 Task: Add a condition where "Skills Is No skills" in recently solved tickets.
Action: Mouse moved to (81, 399)
Screenshot: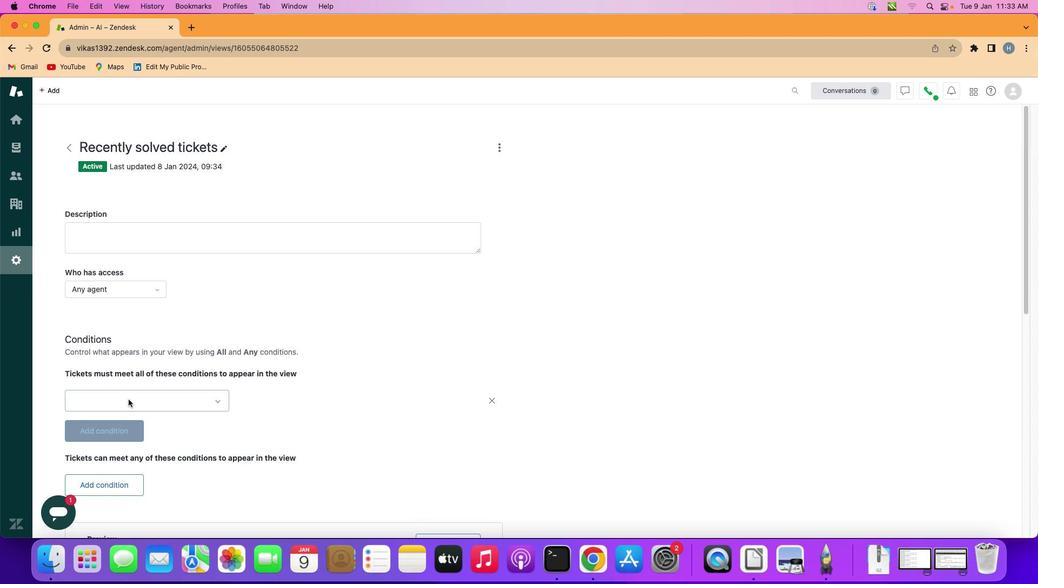 
Action: Mouse pressed left at (81, 399)
Screenshot: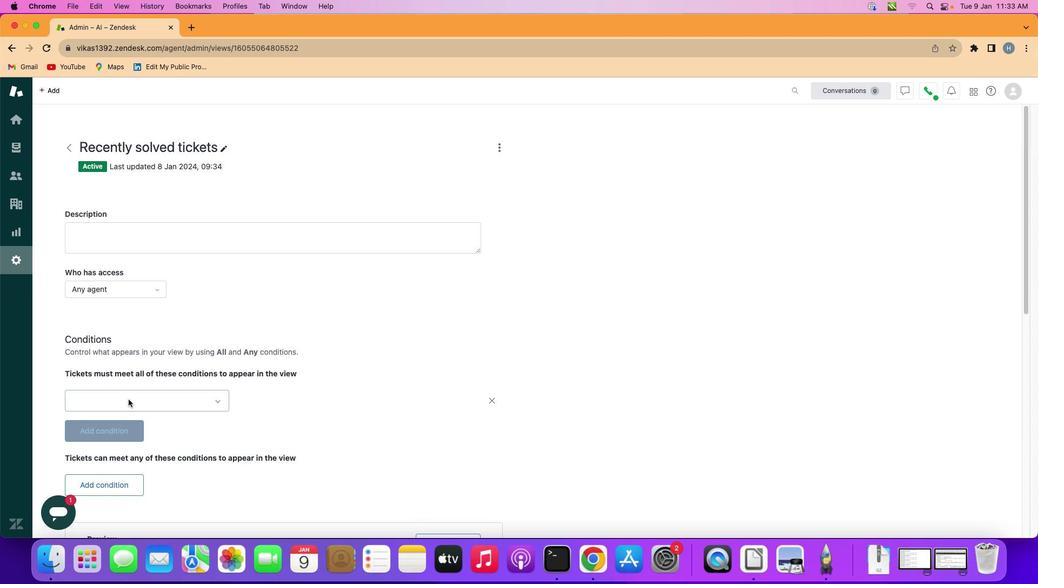 
Action: Mouse moved to (167, 399)
Screenshot: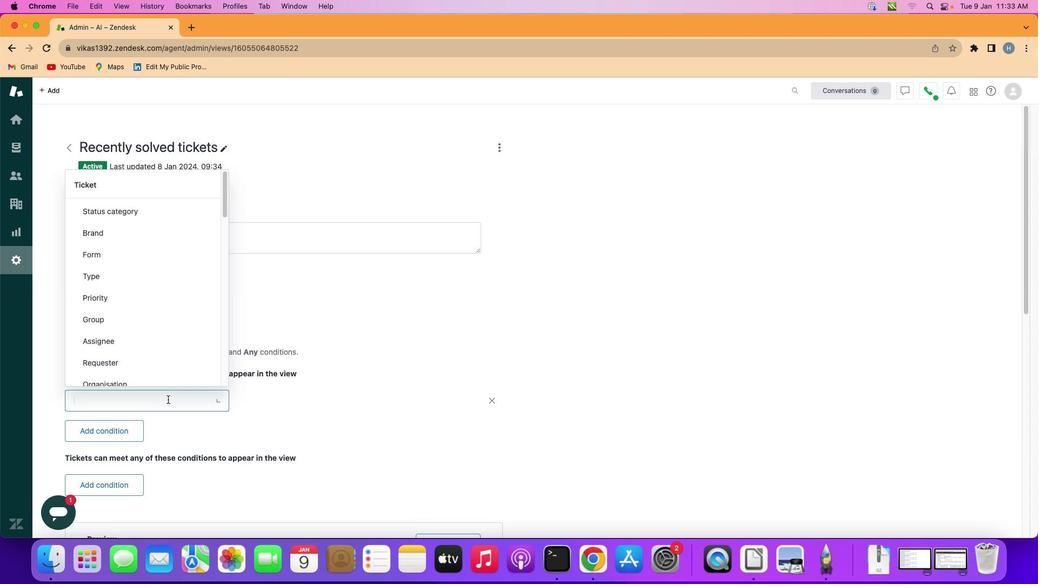 
Action: Mouse pressed left at (167, 399)
Screenshot: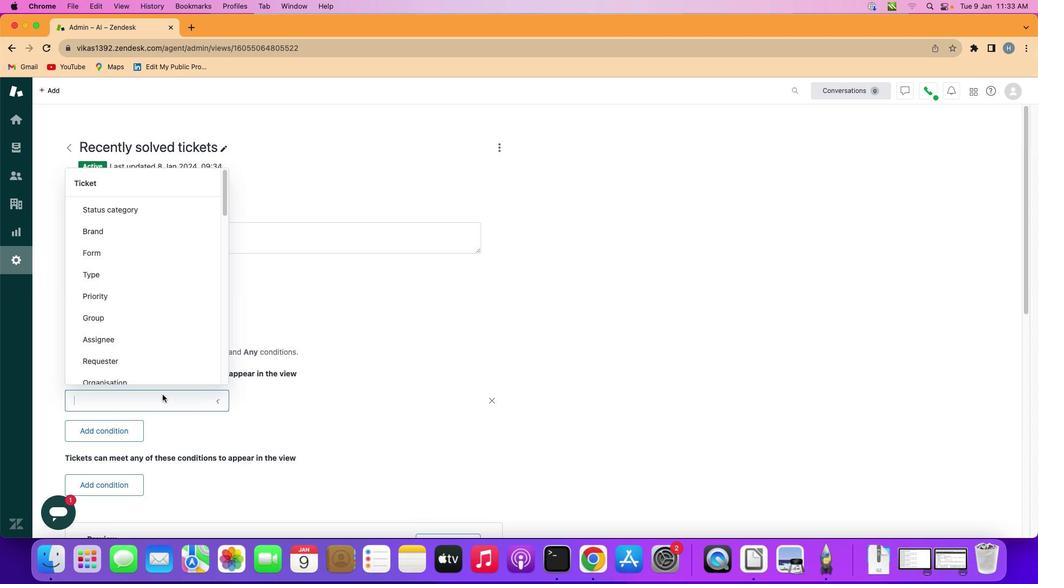 
Action: Mouse moved to (155, 298)
Screenshot: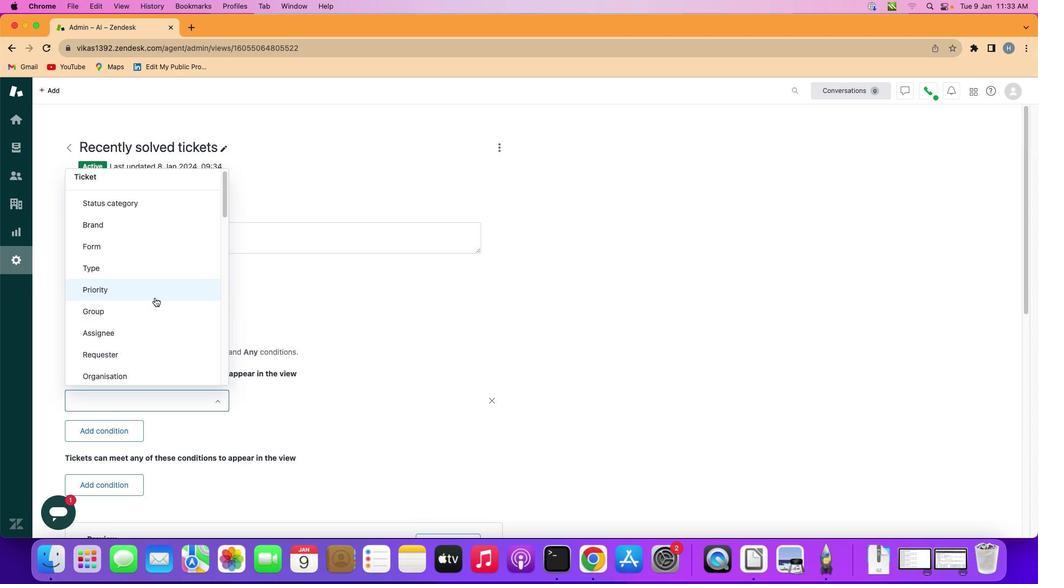 
Action: Mouse scrolled (155, 298) with delta (0, 0)
Screenshot: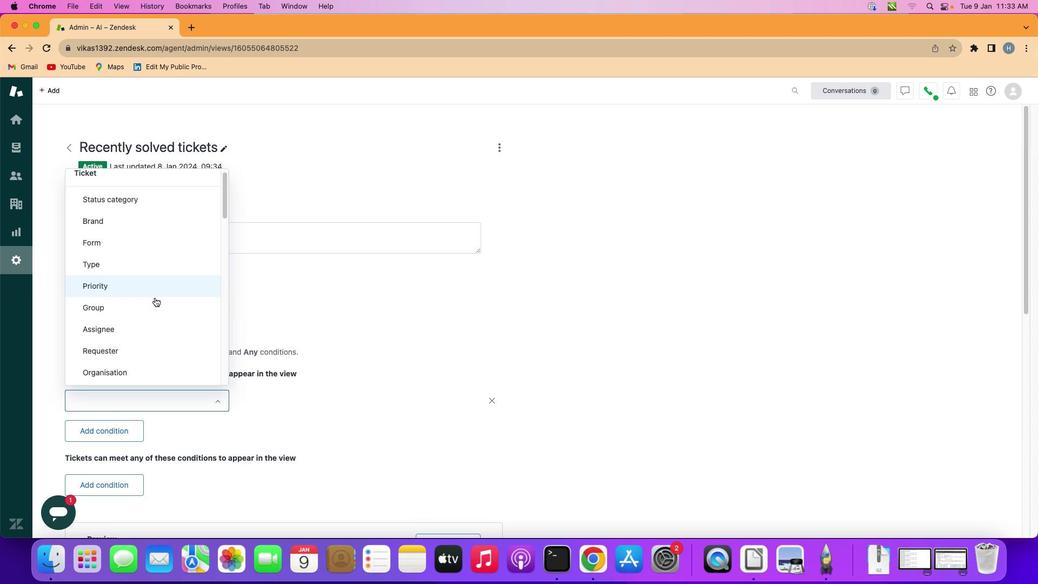 
Action: Mouse scrolled (155, 298) with delta (0, 0)
Screenshot: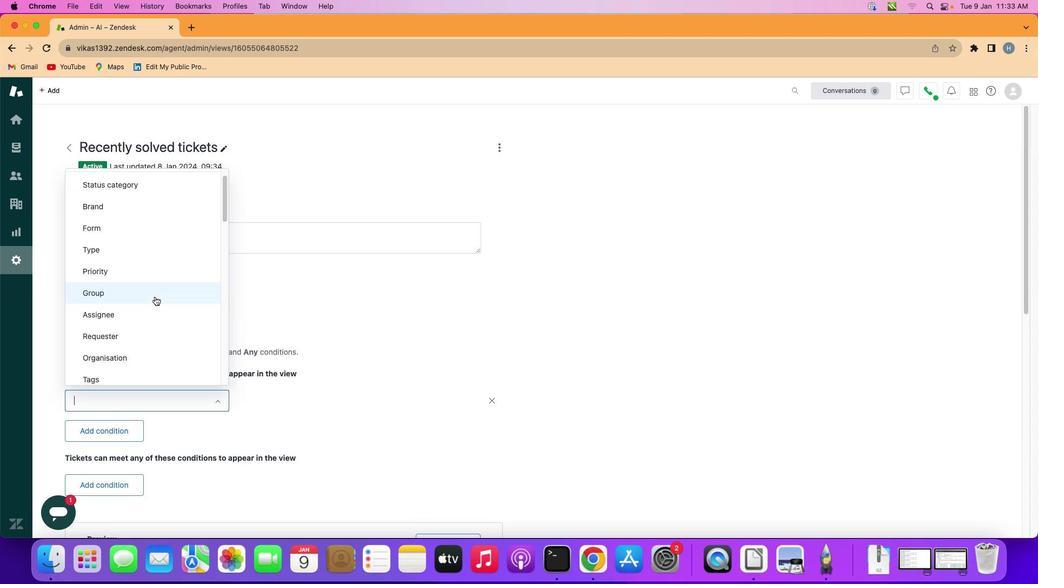 
Action: Mouse scrolled (155, 298) with delta (0, 0)
Screenshot: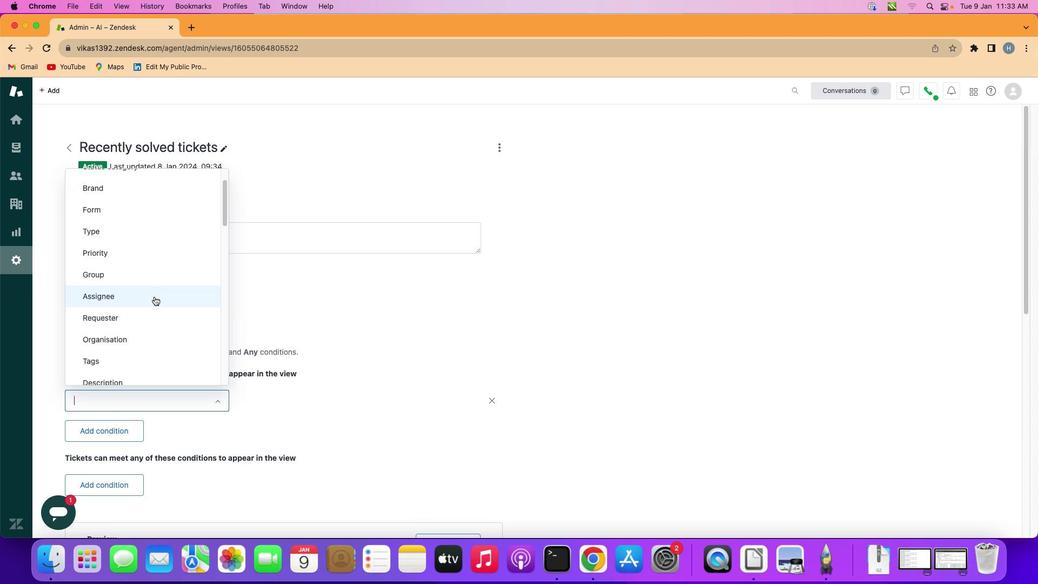 
Action: Mouse scrolled (155, 298) with delta (0, 0)
Screenshot: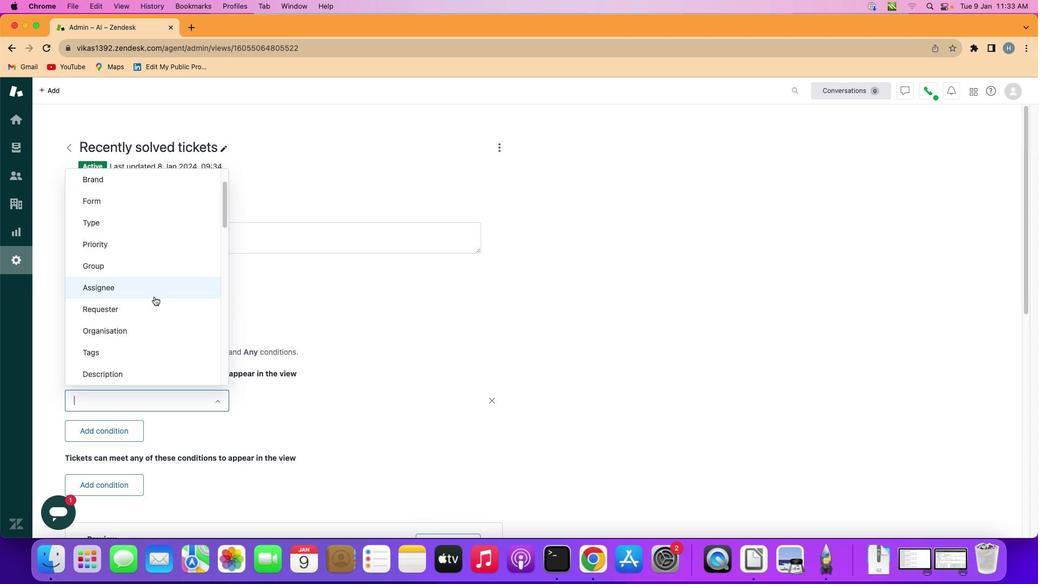 
Action: Mouse scrolled (155, 298) with delta (0, 0)
Screenshot: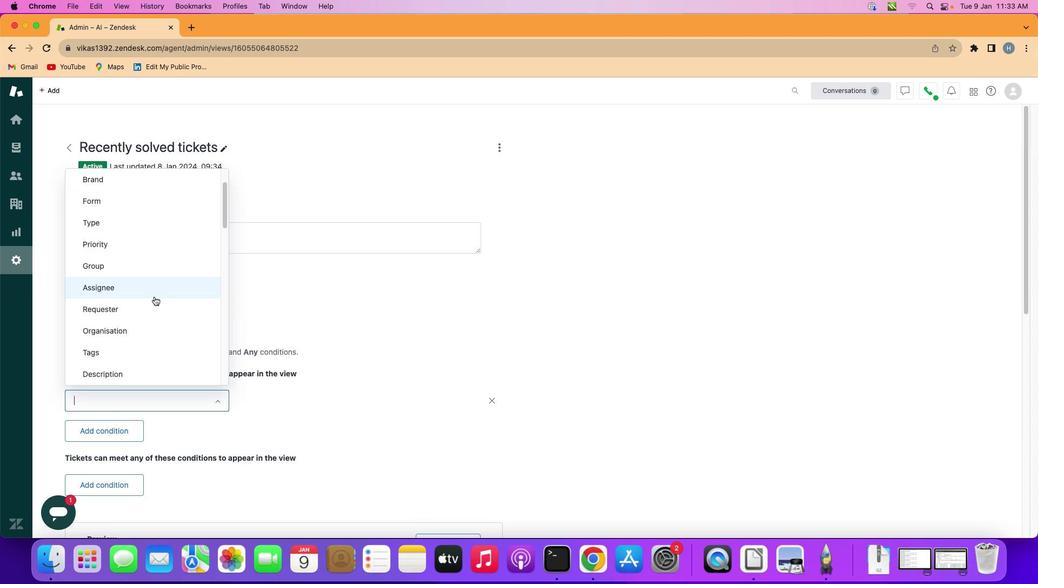 
Action: Mouse moved to (154, 296)
Screenshot: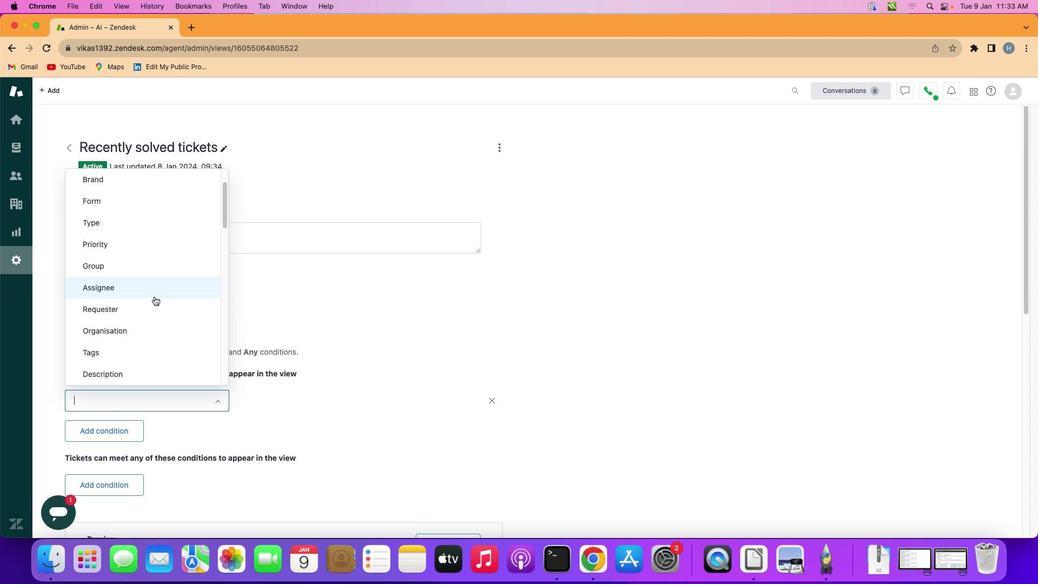 
Action: Mouse scrolled (154, 296) with delta (0, 0)
Screenshot: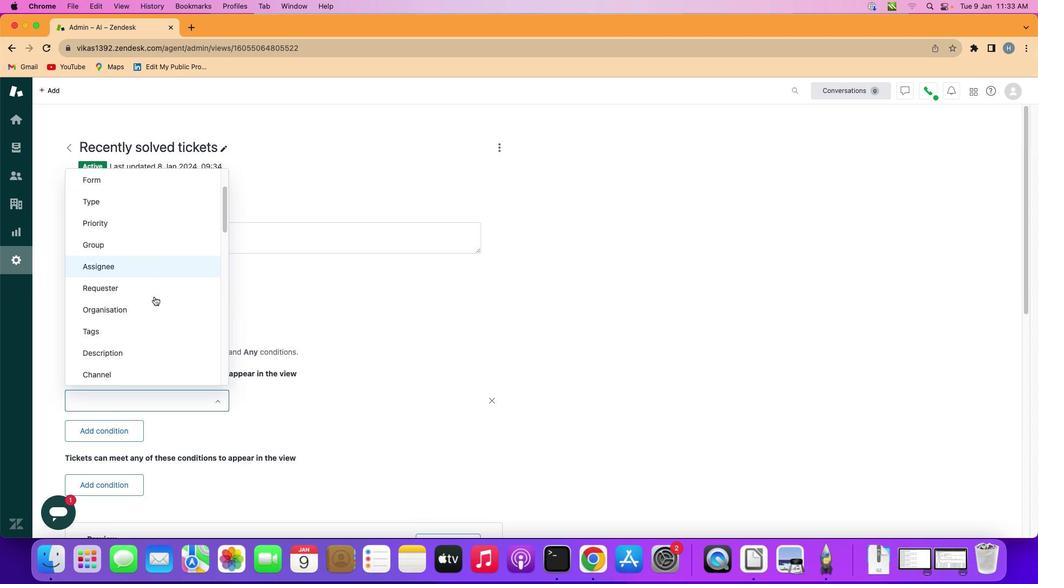 
Action: Mouse scrolled (154, 296) with delta (0, 0)
Screenshot: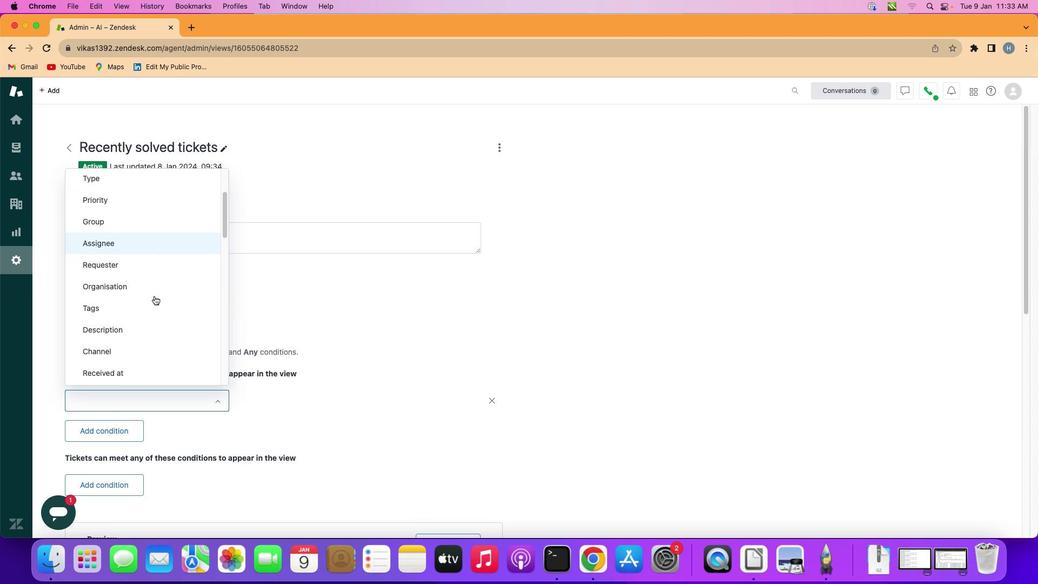
Action: Mouse scrolled (154, 296) with delta (0, 0)
Screenshot: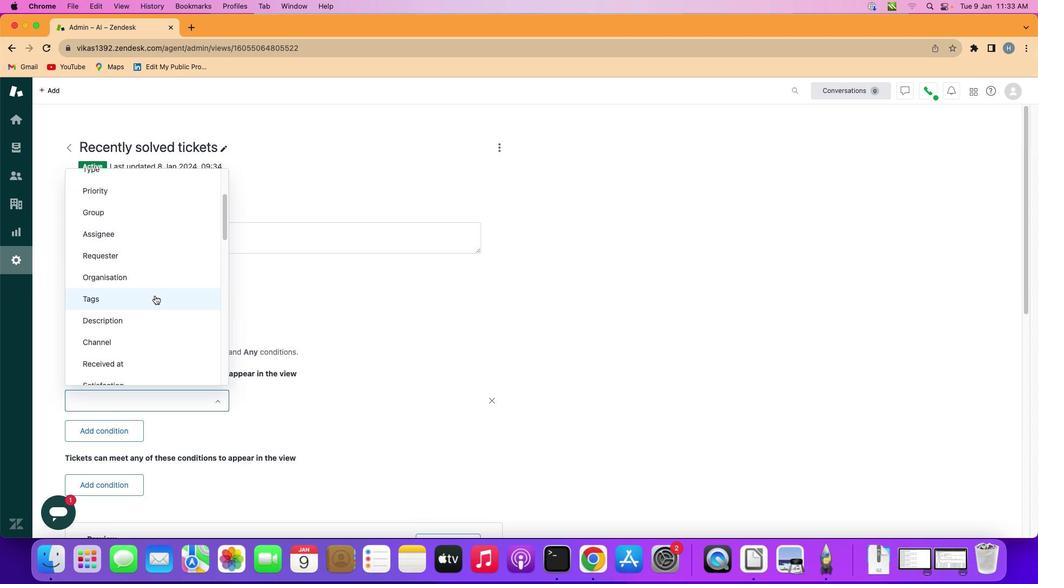 
Action: Mouse scrolled (154, 296) with delta (0, 0)
Screenshot: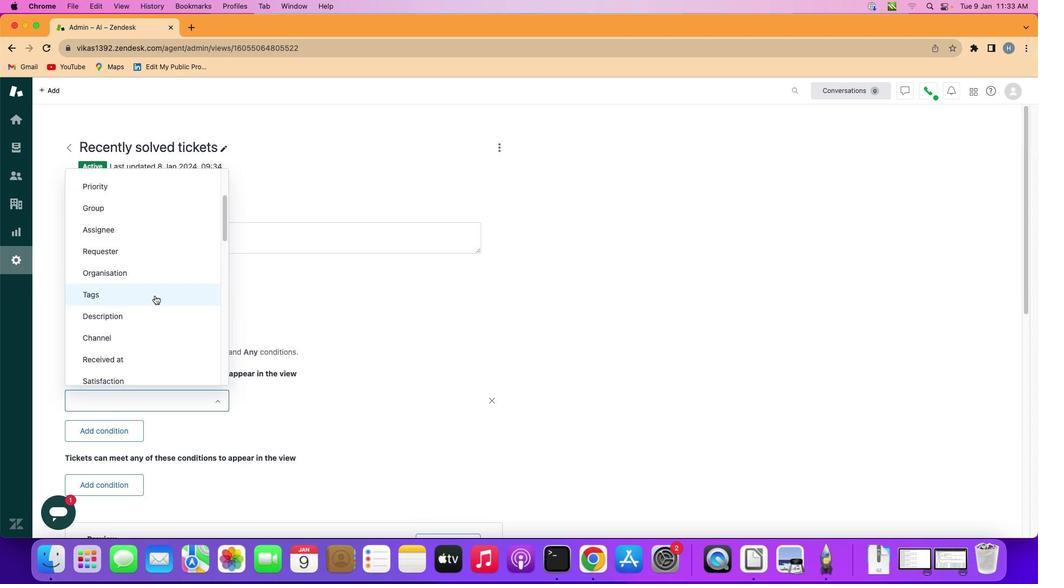 
Action: Mouse moved to (154, 295)
Screenshot: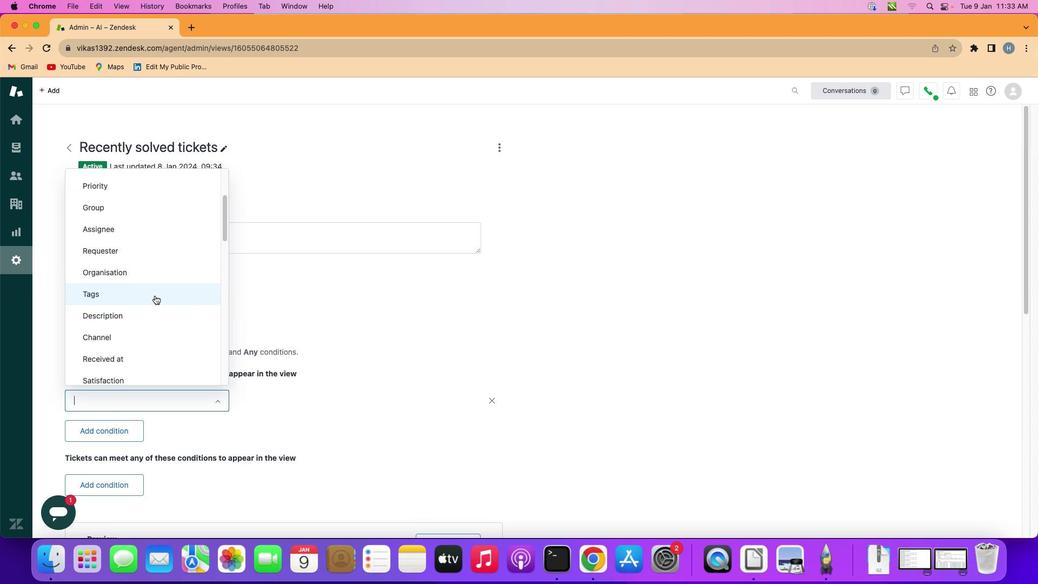 
Action: Mouse scrolled (154, 295) with delta (0, 0)
Screenshot: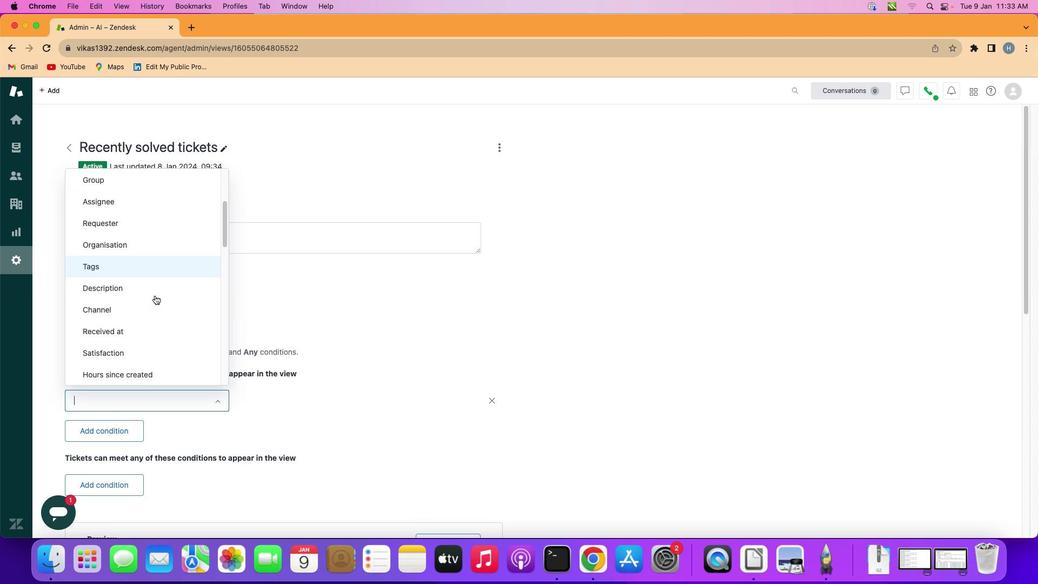 
Action: Mouse scrolled (154, 295) with delta (0, 0)
Screenshot: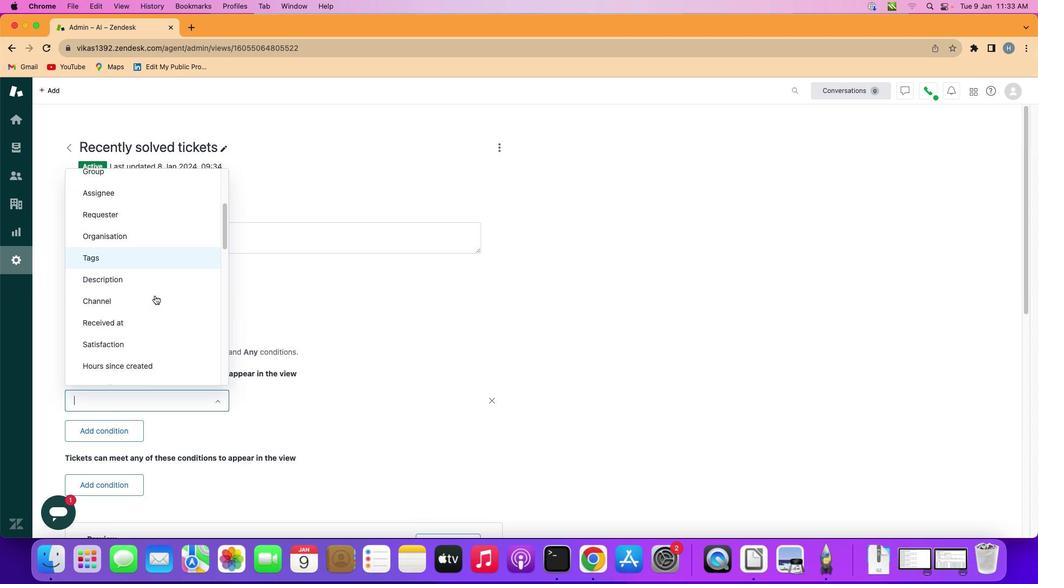 
Action: Mouse scrolled (154, 295) with delta (0, 0)
Screenshot: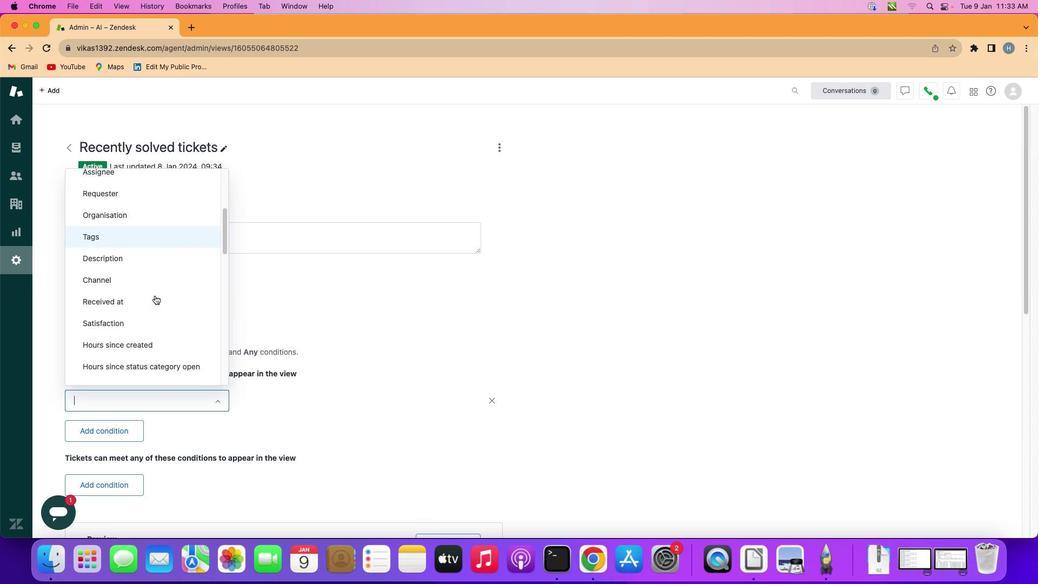 
Action: Mouse scrolled (154, 295) with delta (0, 0)
Screenshot: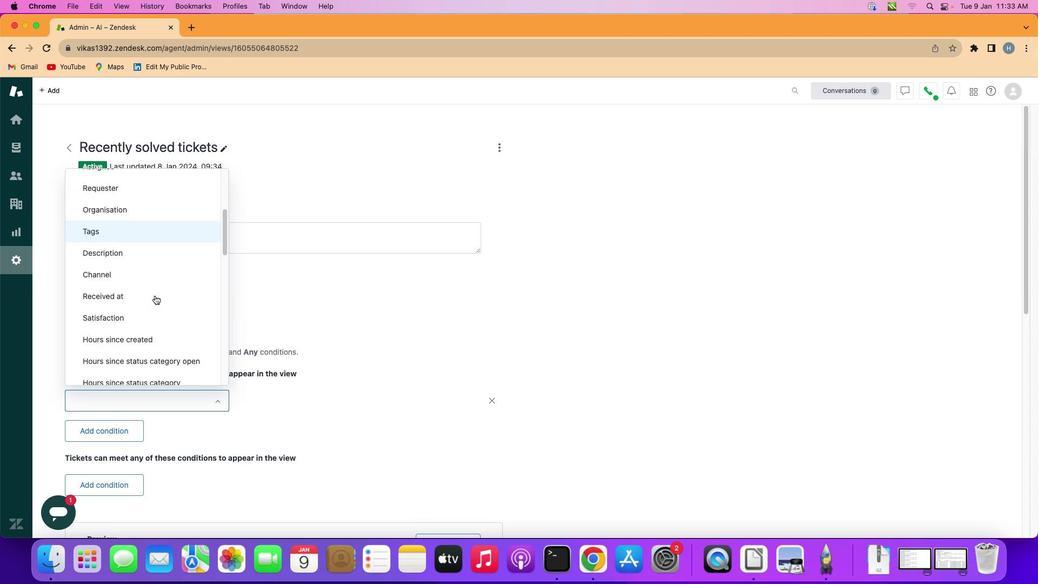 
Action: Mouse scrolled (154, 295) with delta (0, 0)
Screenshot: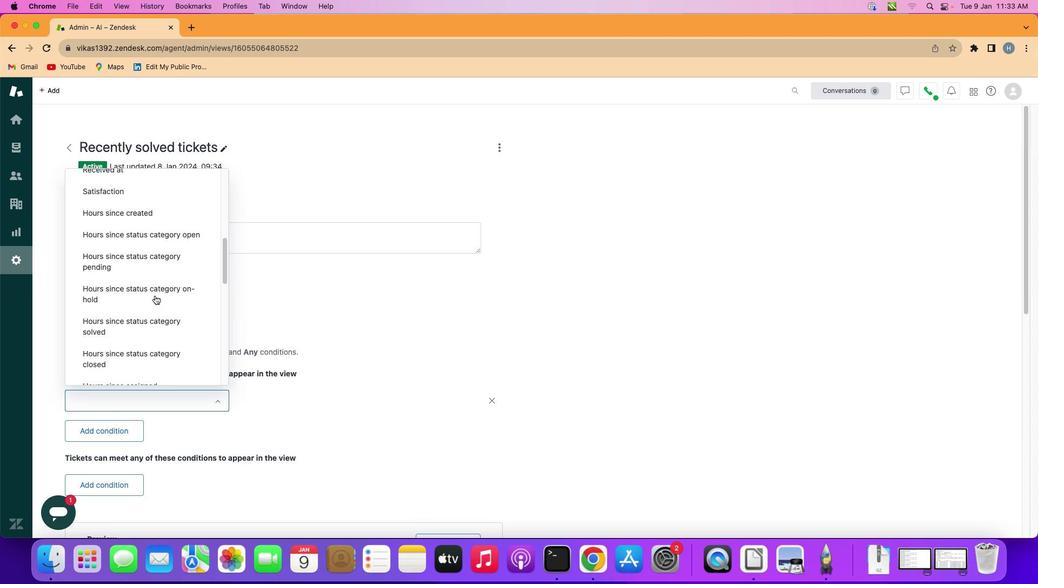 
Action: Mouse scrolled (154, 295) with delta (0, 0)
Screenshot: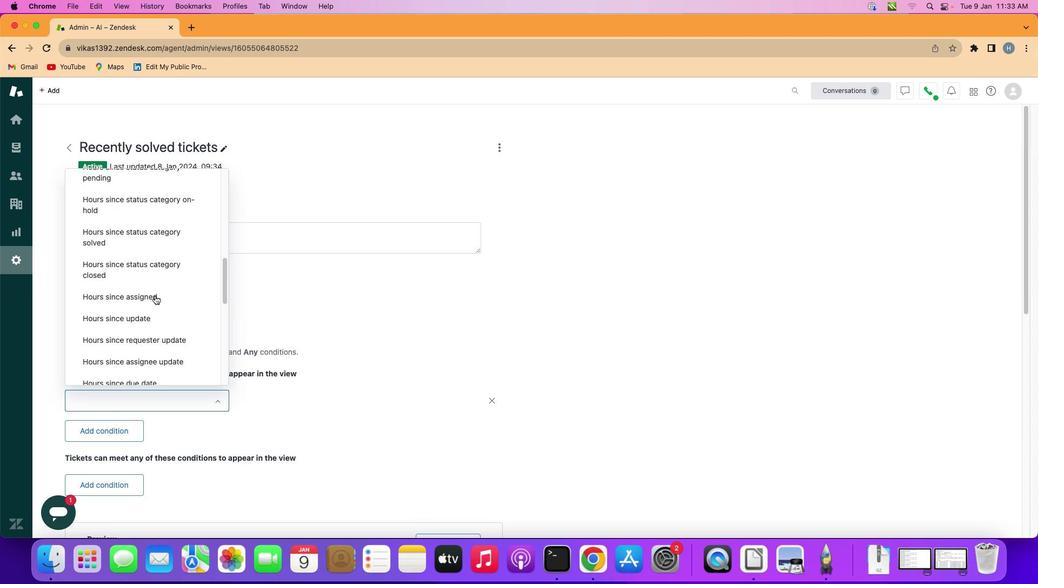 
Action: Mouse scrolled (154, 295) with delta (0, -1)
Screenshot: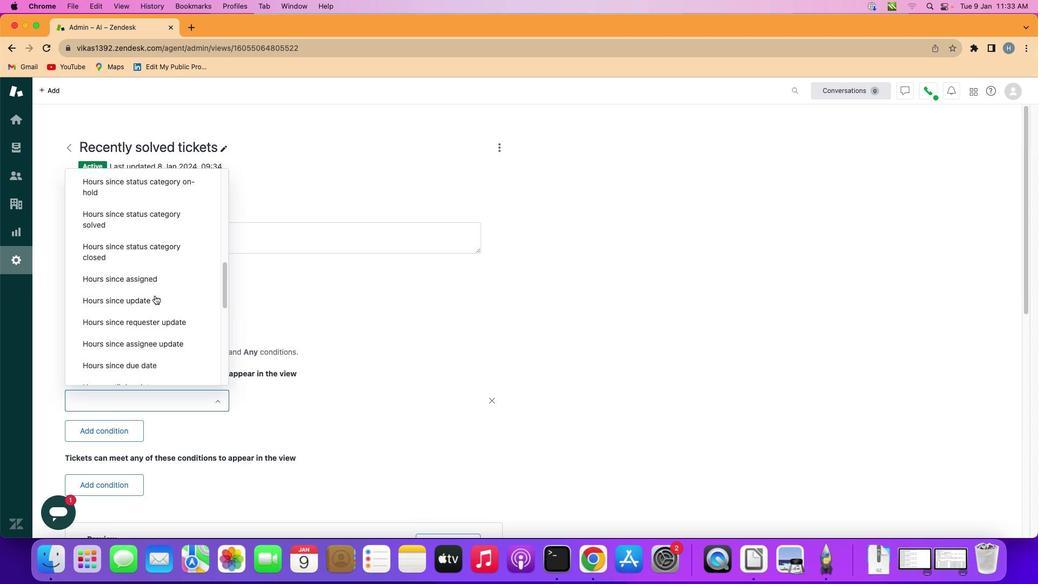 
Action: Mouse scrolled (154, 295) with delta (0, -1)
Screenshot: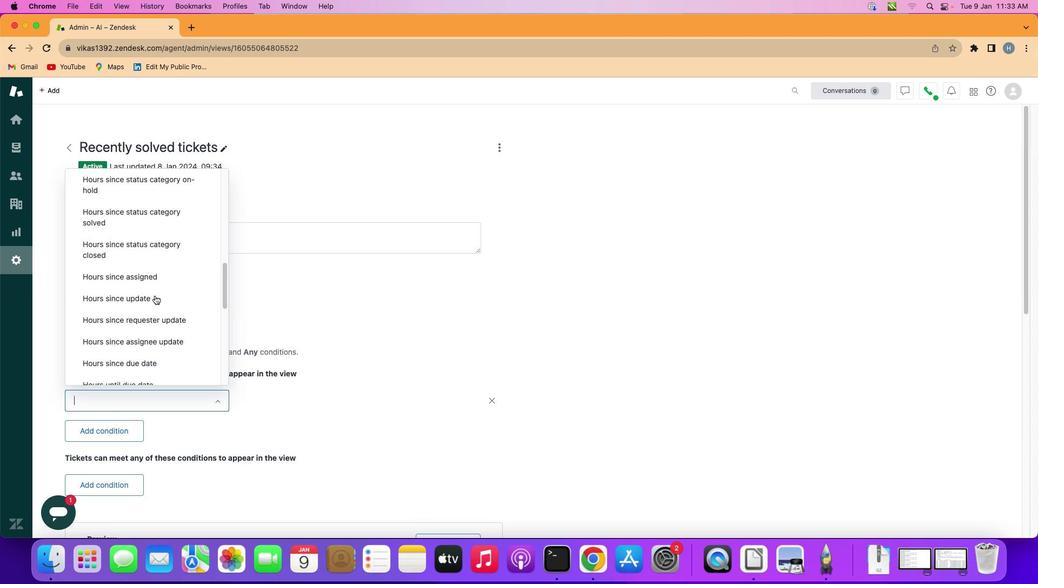 
Action: Mouse scrolled (154, 295) with delta (0, -2)
Screenshot: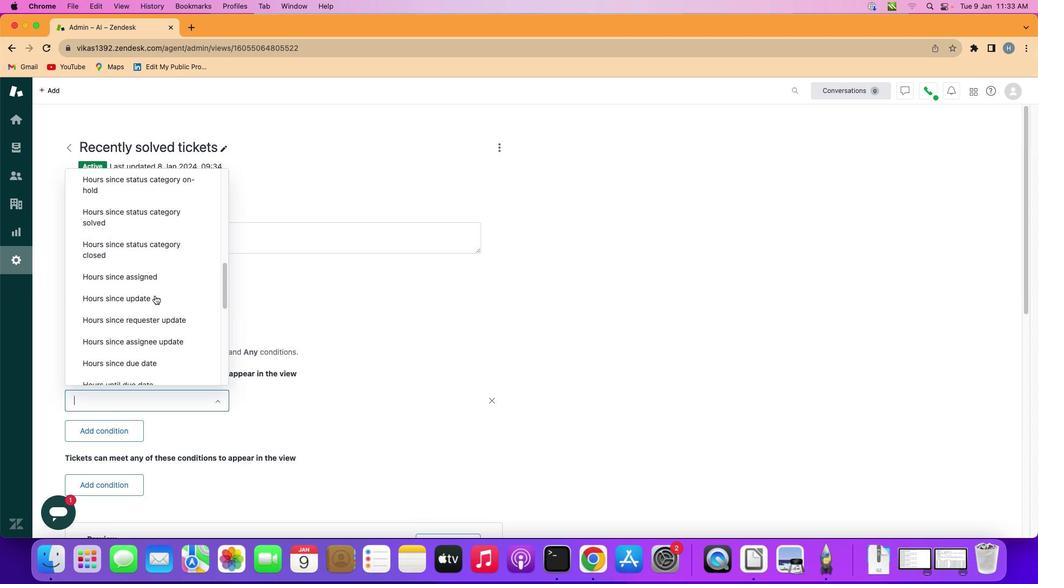 
Action: Mouse scrolled (154, 295) with delta (0, 0)
Screenshot: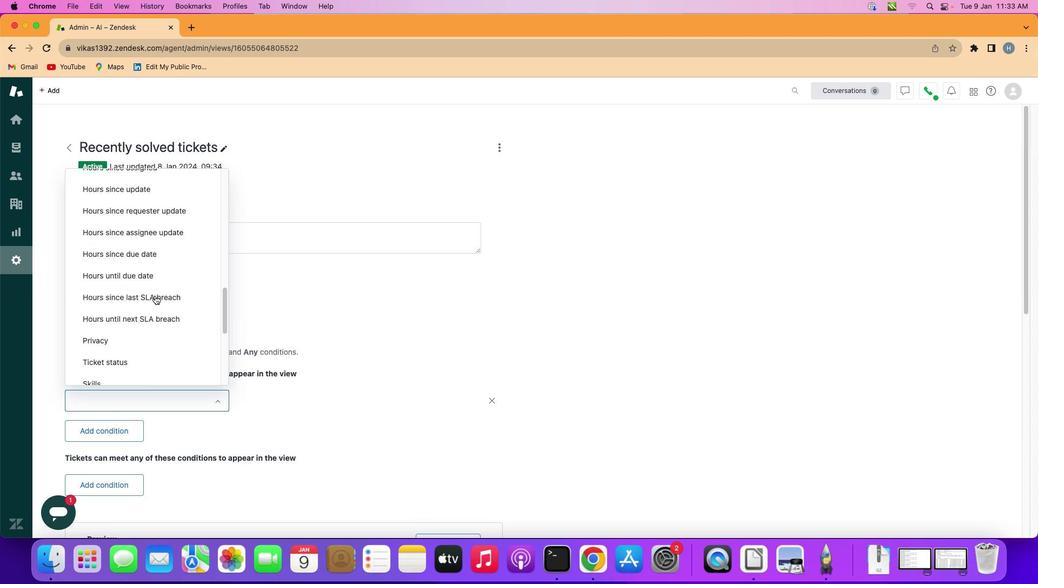 
Action: Mouse scrolled (154, 295) with delta (0, 0)
Screenshot: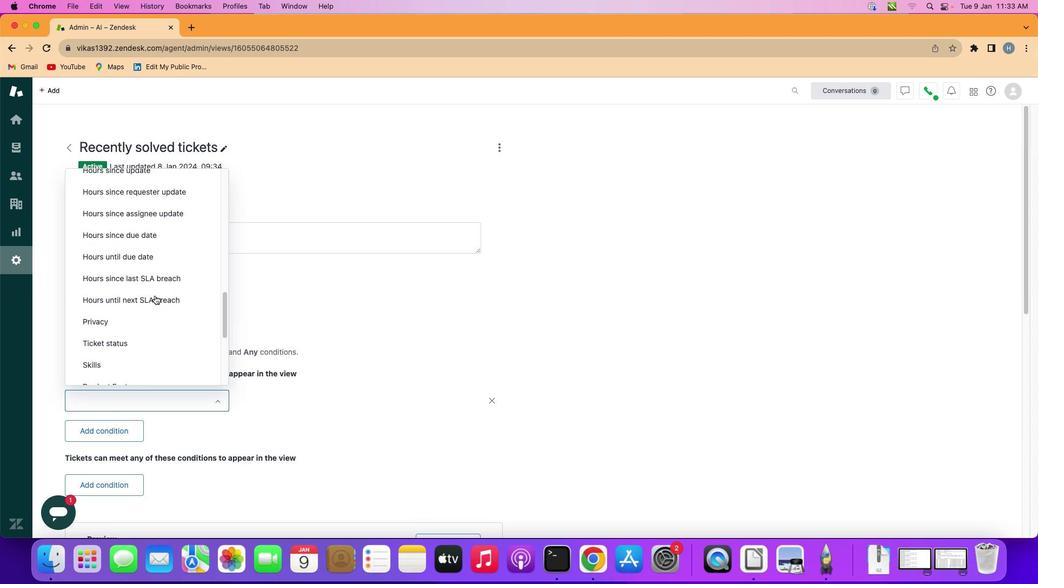 
Action: Mouse scrolled (154, 295) with delta (0, -1)
Screenshot: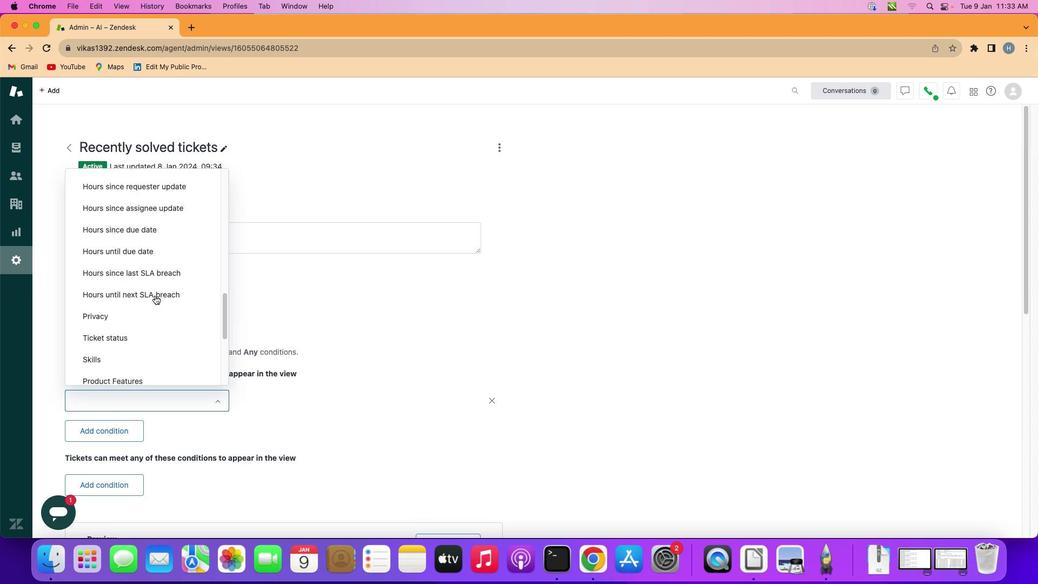 
Action: Mouse scrolled (154, 295) with delta (0, -1)
Screenshot: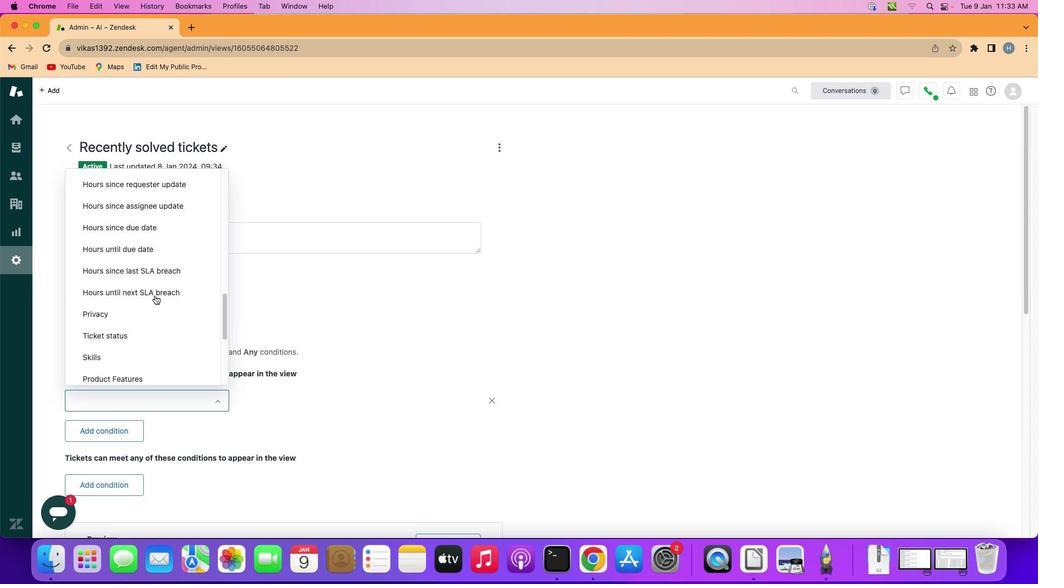 
Action: Mouse scrolled (154, 295) with delta (0, 0)
Screenshot: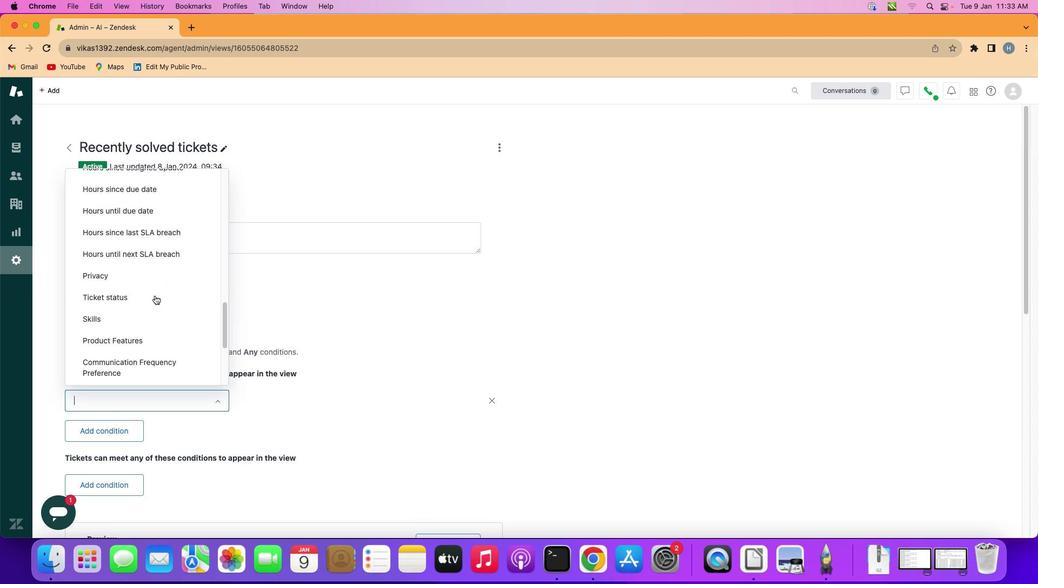 
Action: Mouse scrolled (154, 295) with delta (0, 0)
Screenshot: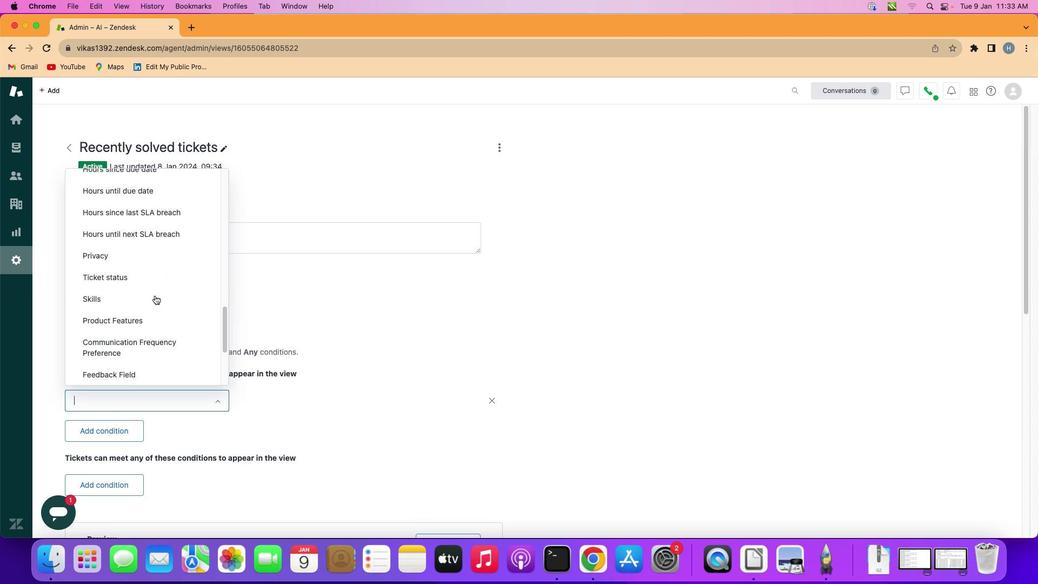 
Action: Mouse scrolled (154, 295) with delta (0, 0)
Screenshot: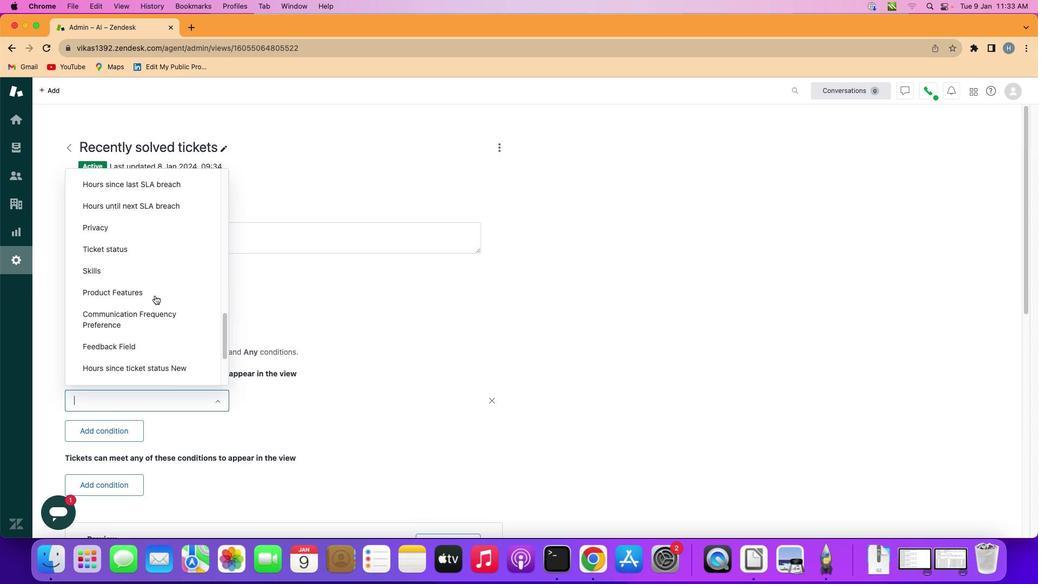 
Action: Mouse scrolled (154, 295) with delta (0, 0)
Screenshot: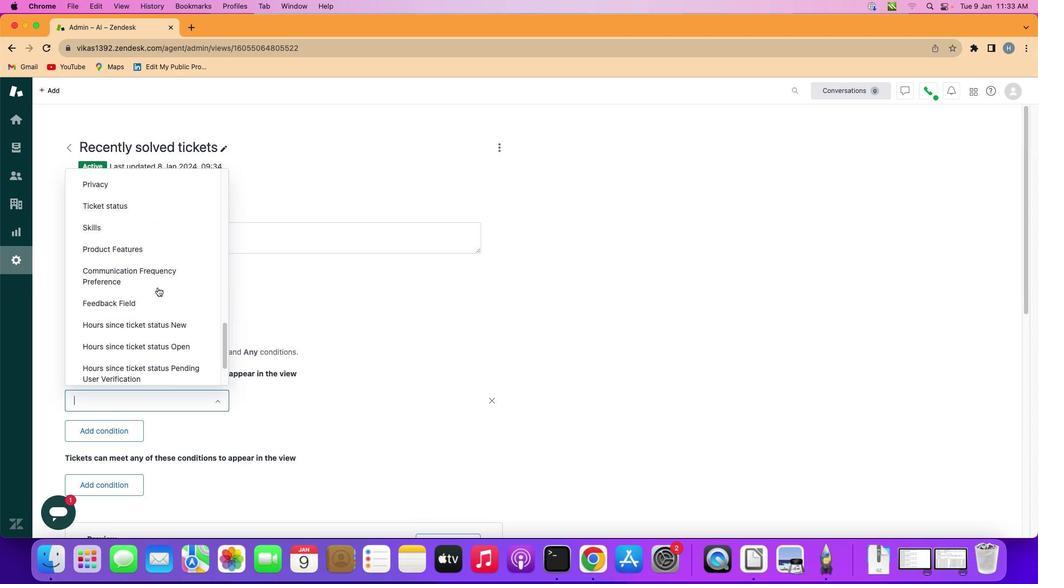 
Action: Mouse scrolled (154, 295) with delta (0, -1)
Screenshot: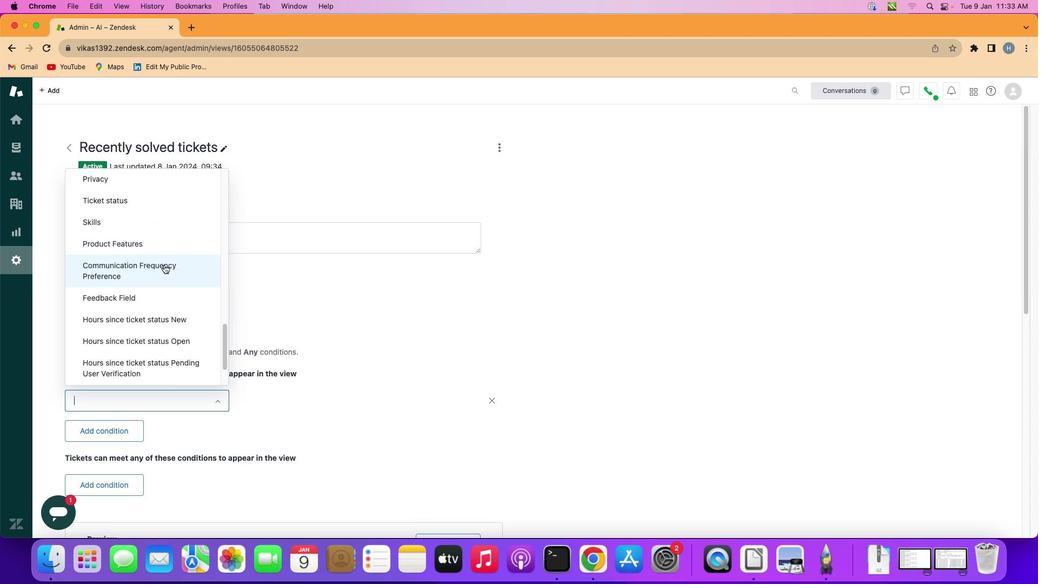 
Action: Mouse moved to (168, 219)
Screenshot: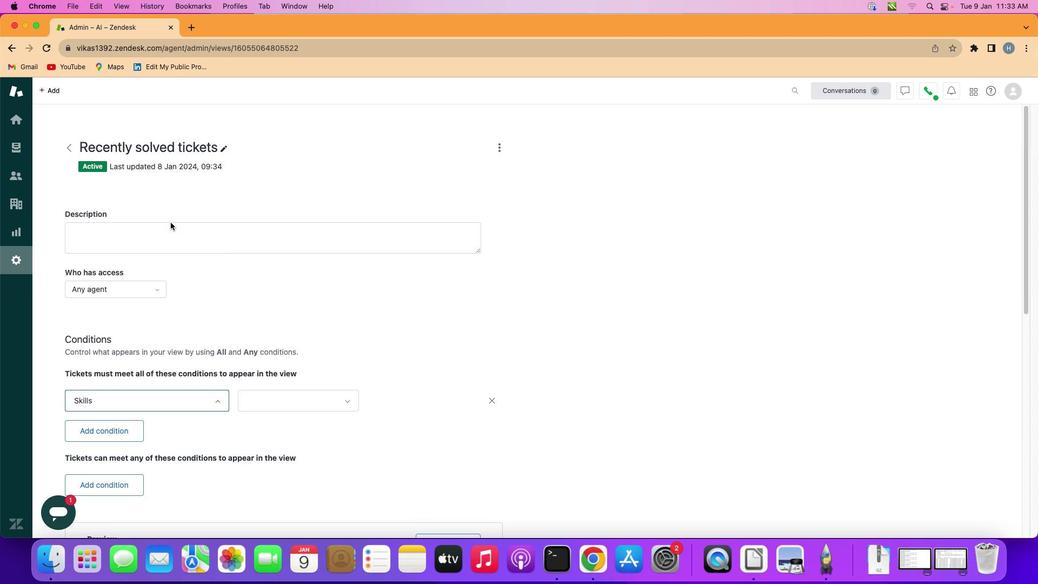 
Action: Mouse pressed left at (168, 219)
Screenshot: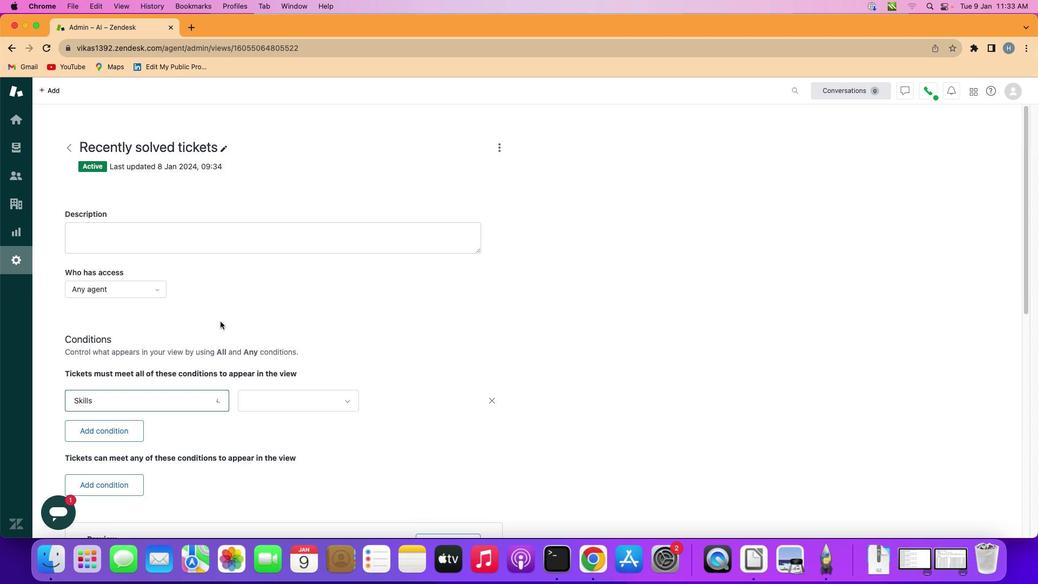 
Action: Mouse moved to (267, 396)
Screenshot: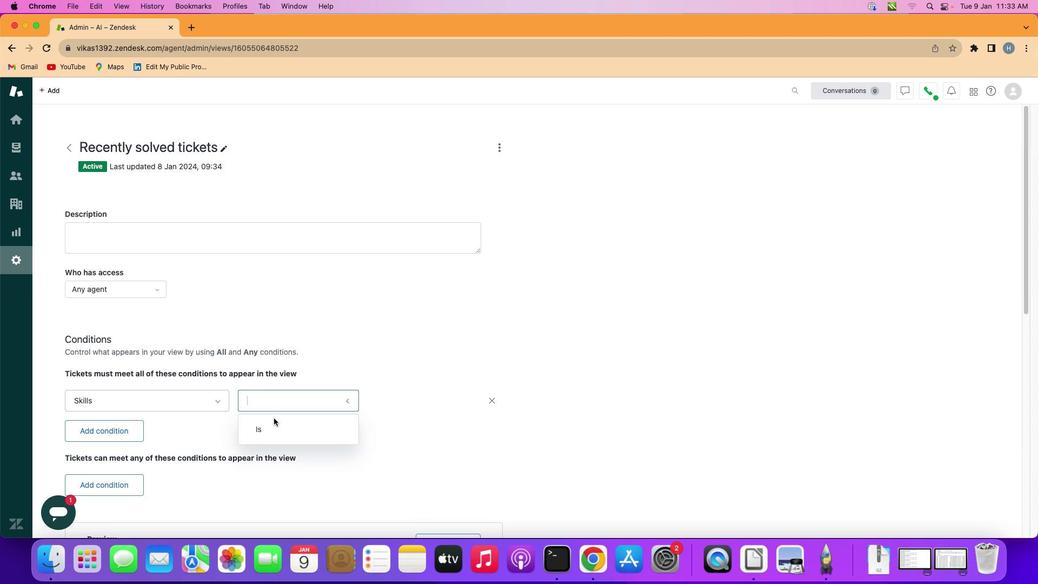 
Action: Mouse pressed left at (267, 396)
Screenshot: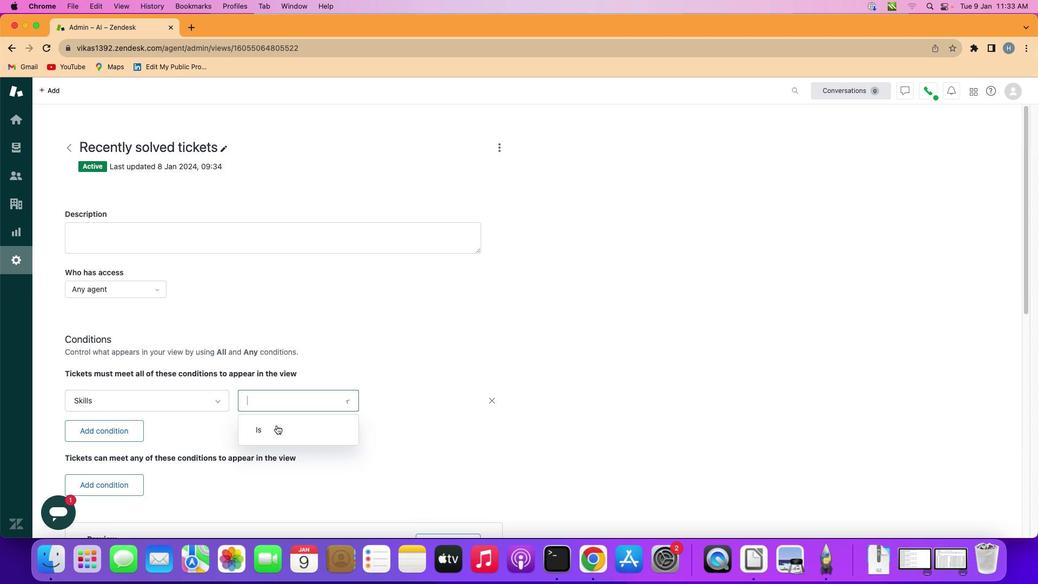 
Action: Mouse moved to (277, 427)
Screenshot: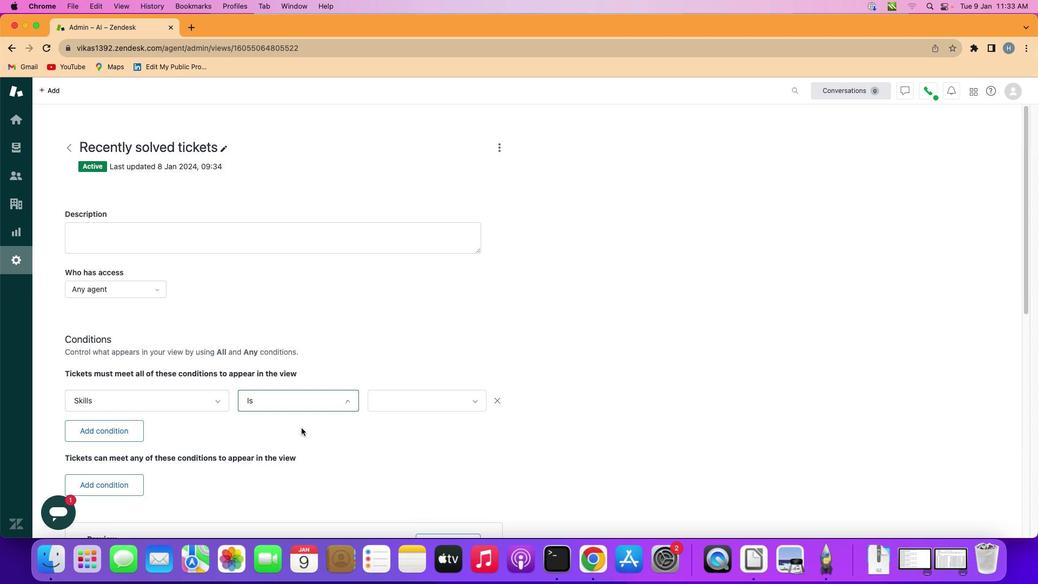 
Action: Mouse pressed left at (277, 427)
Screenshot: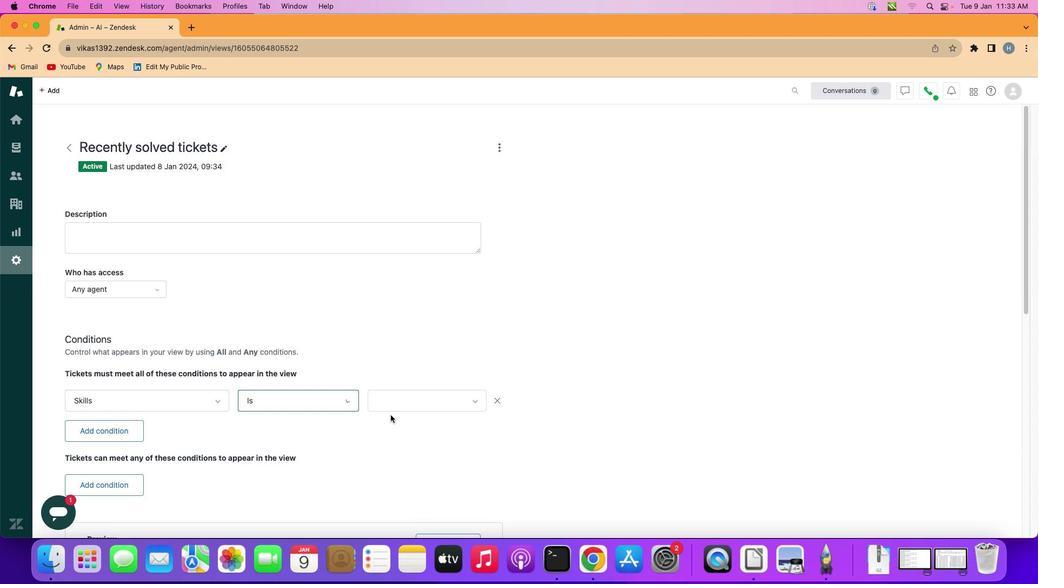 
Action: Mouse moved to (426, 404)
Screenshot: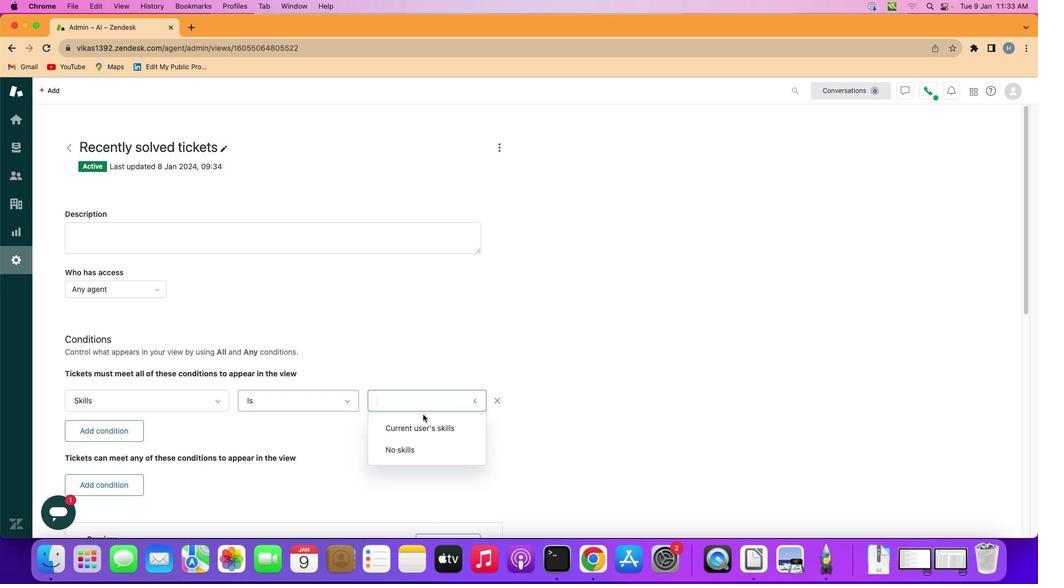 
Action: Mouse pressed left at (426, 404)
Screenshot: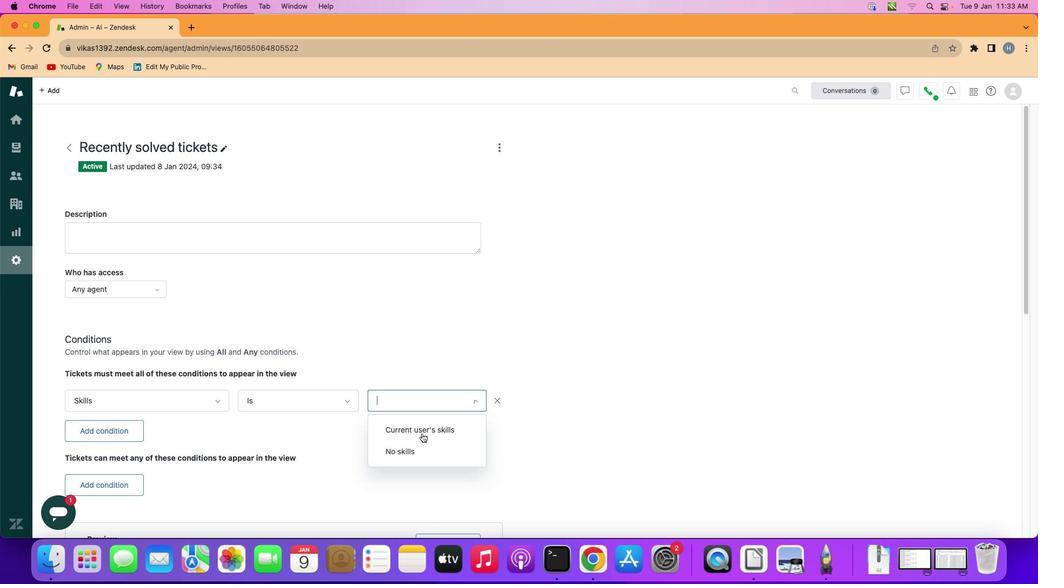 
Action: Mouse moved to (420, 445)
Screenshot: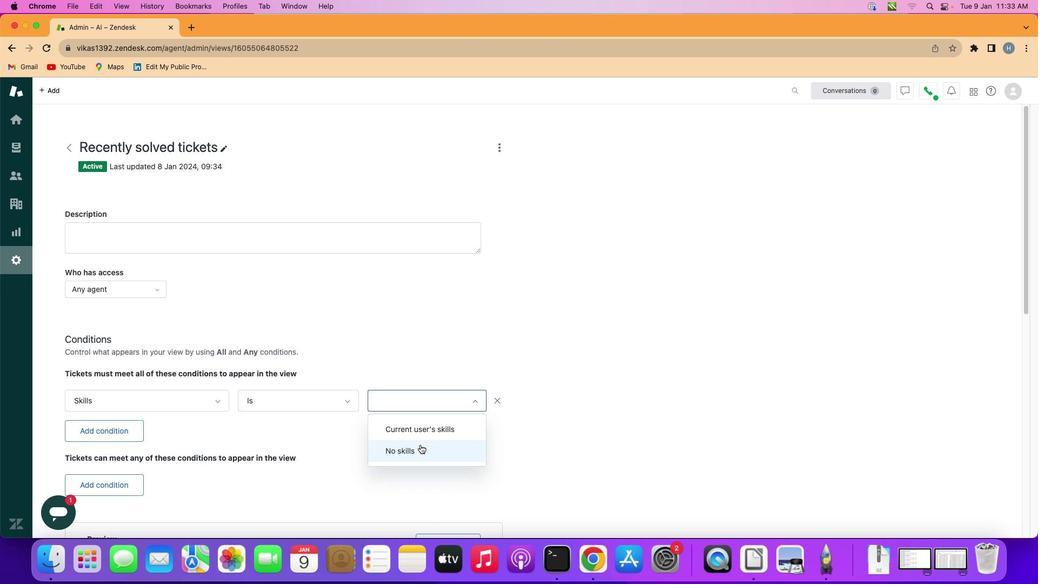 
Action: Mouse pressed left at (420, 445)
Screenshot: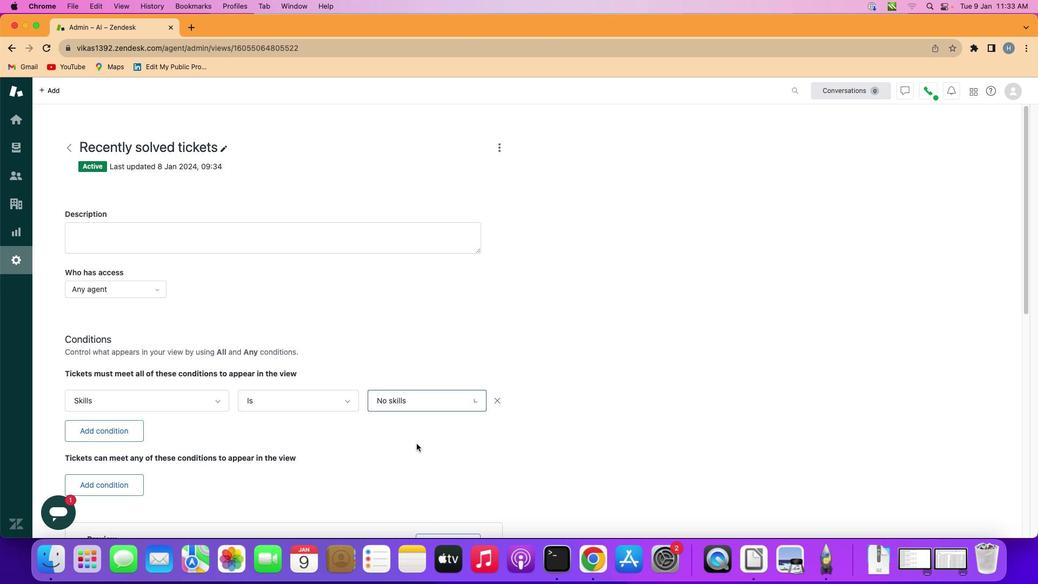 
Action: Mouse moved to (416, 444)
Screenshot: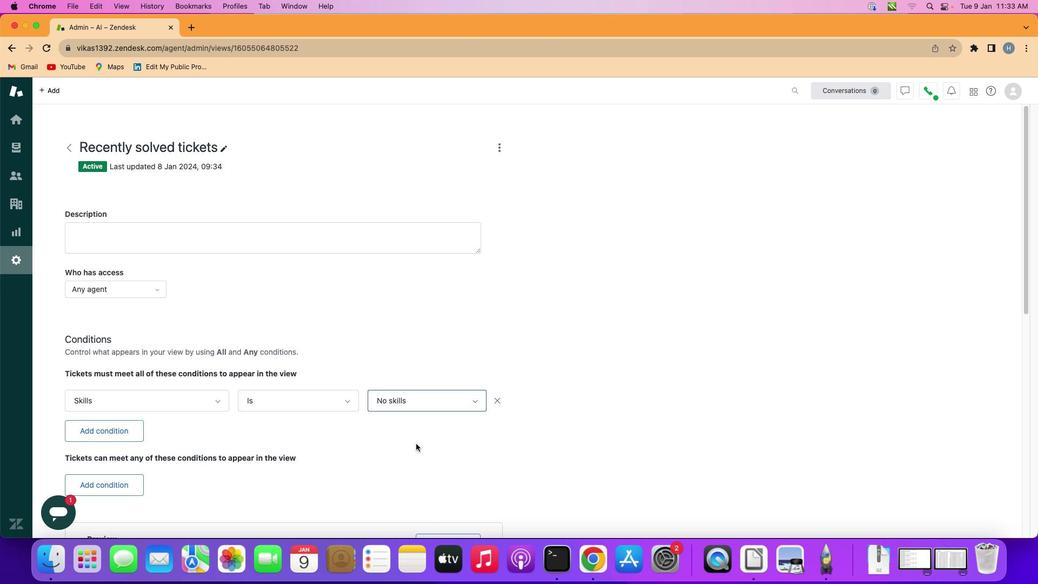 
